 Task: Check current mortgage rates for homes with 3-Year ARM loan payments.
Action: Mouse moved to (891, 169)
Screenshot: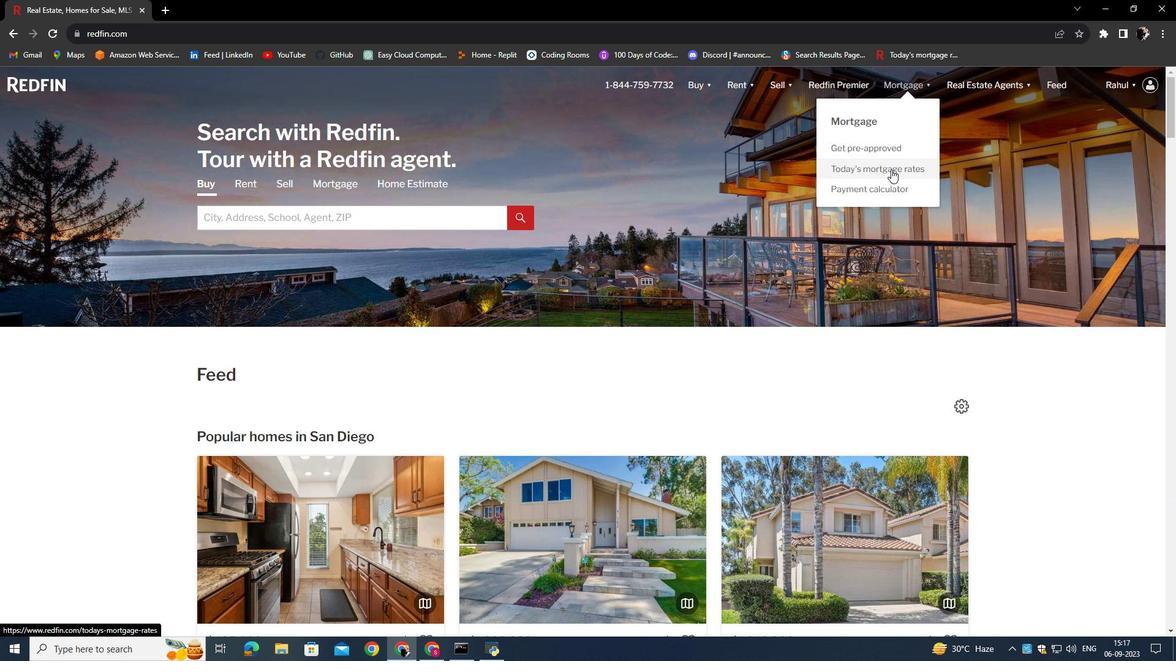
Action: Mouse pressed left at (891, 169)
Screenshot: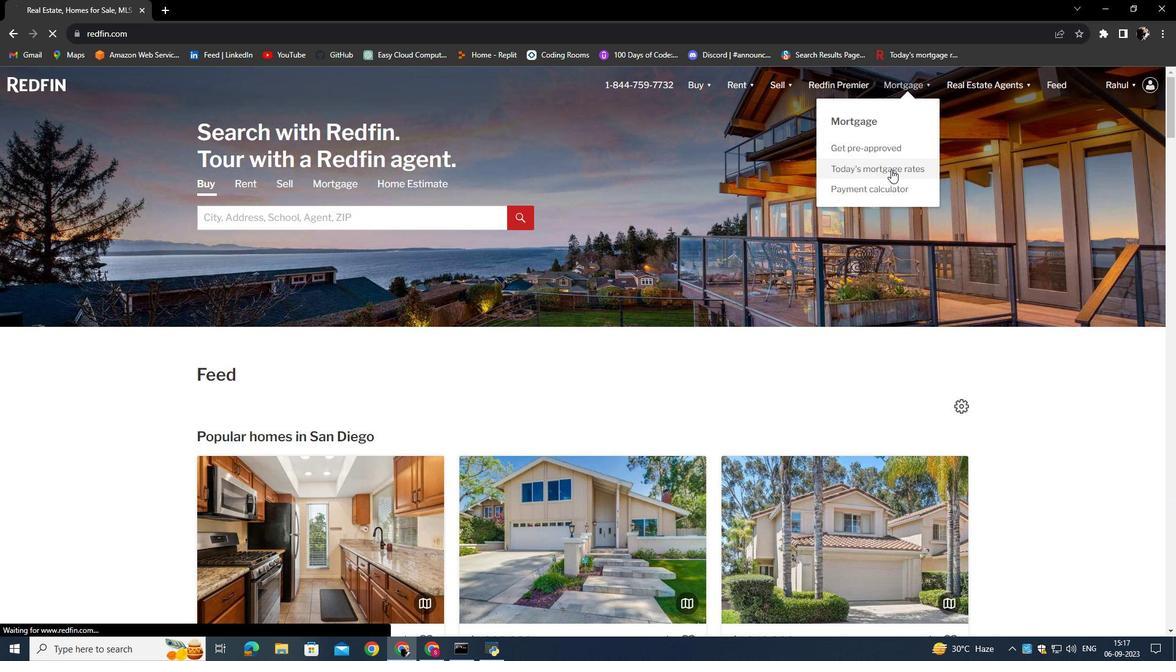 
Action: Mouse moved to (440, 334)
Screenshot: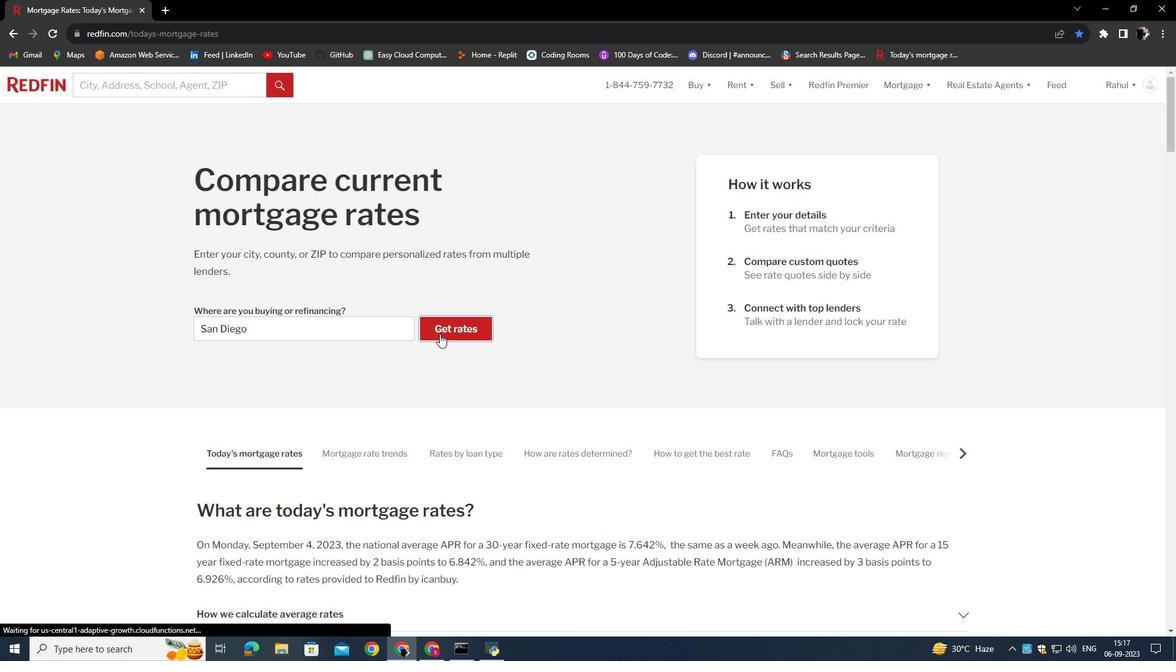 
Action: Mouse pressed left at (440, 334)
Screenshot: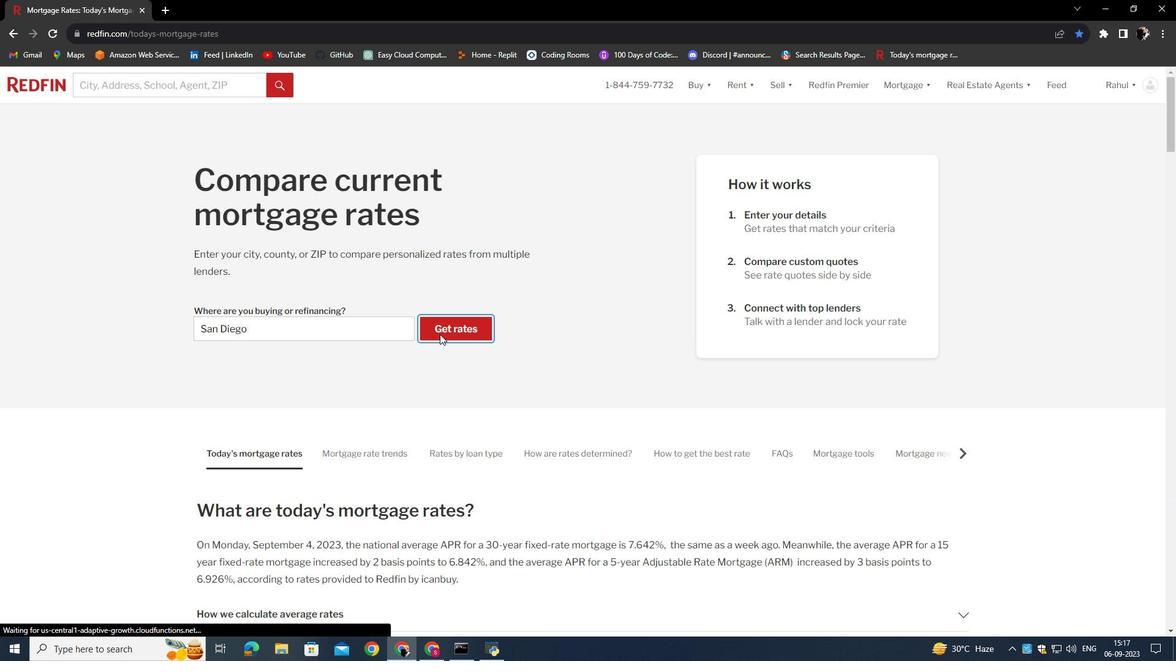 
Action: Mouse moved to (313, 226)
Screenshot: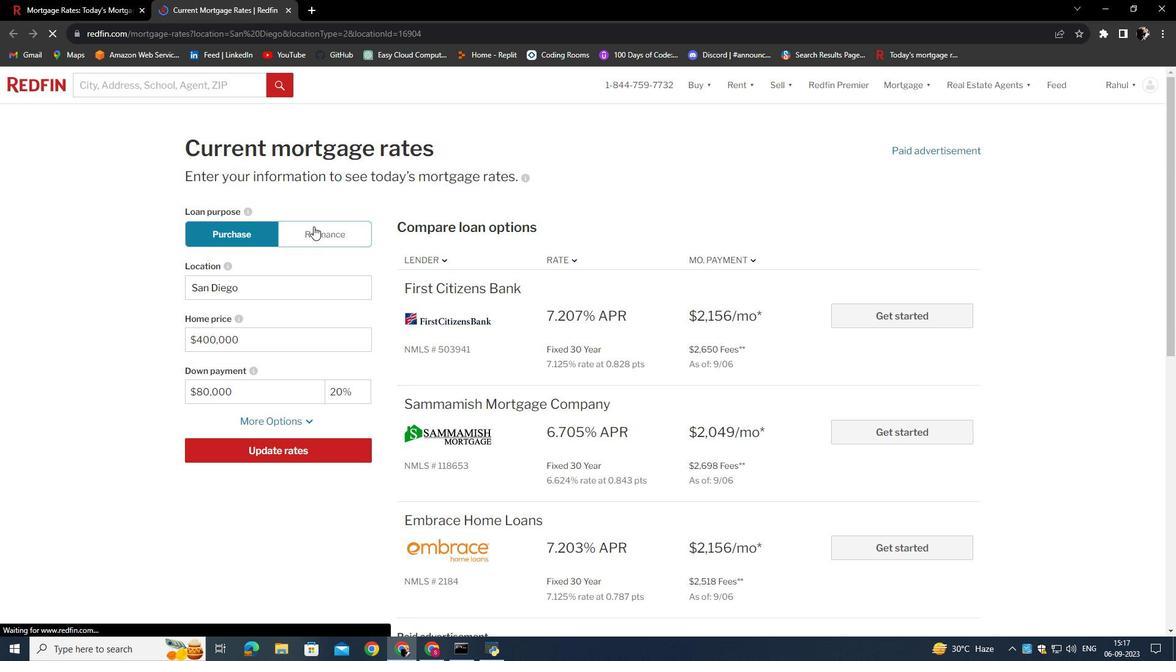 
Action: Mouse pressed left at (313, 226)
Screenshot: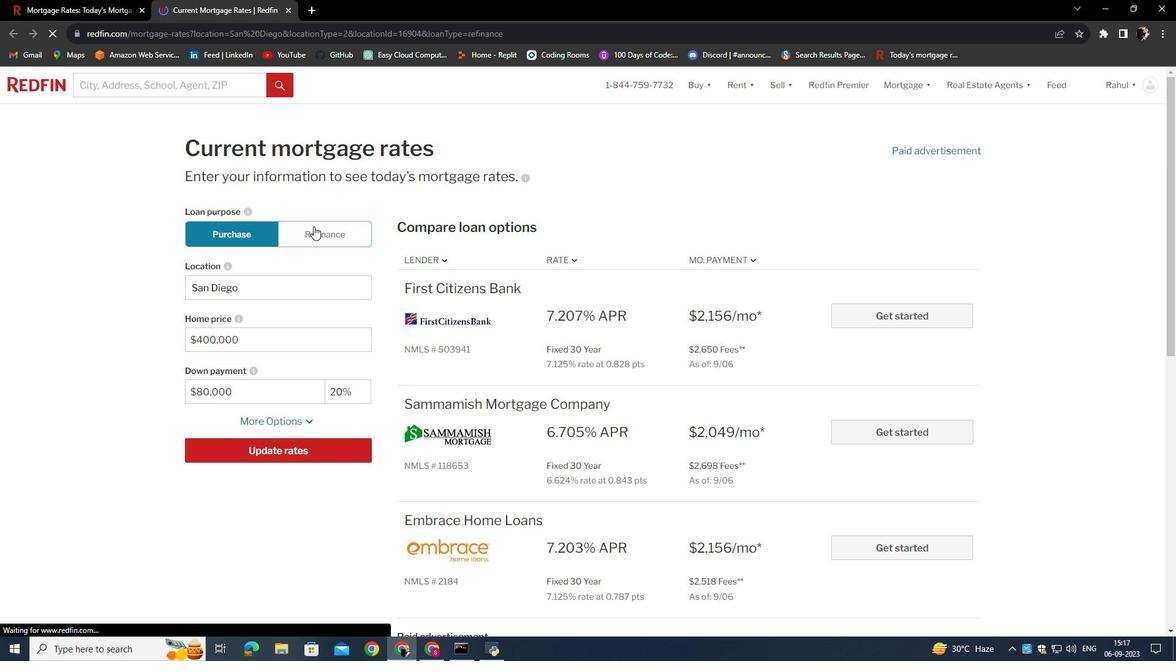 
Action: Mouse moved to (274, 420)
Screenshot: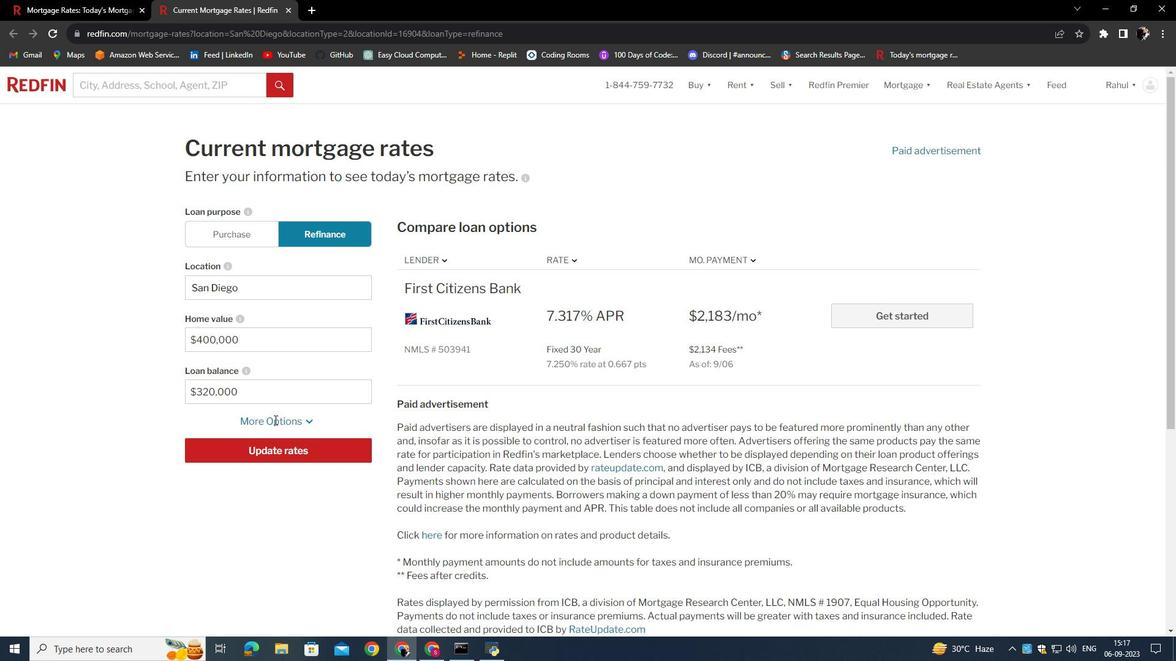 
Action: Mouse pressed left at (274, 420)
Screenshot: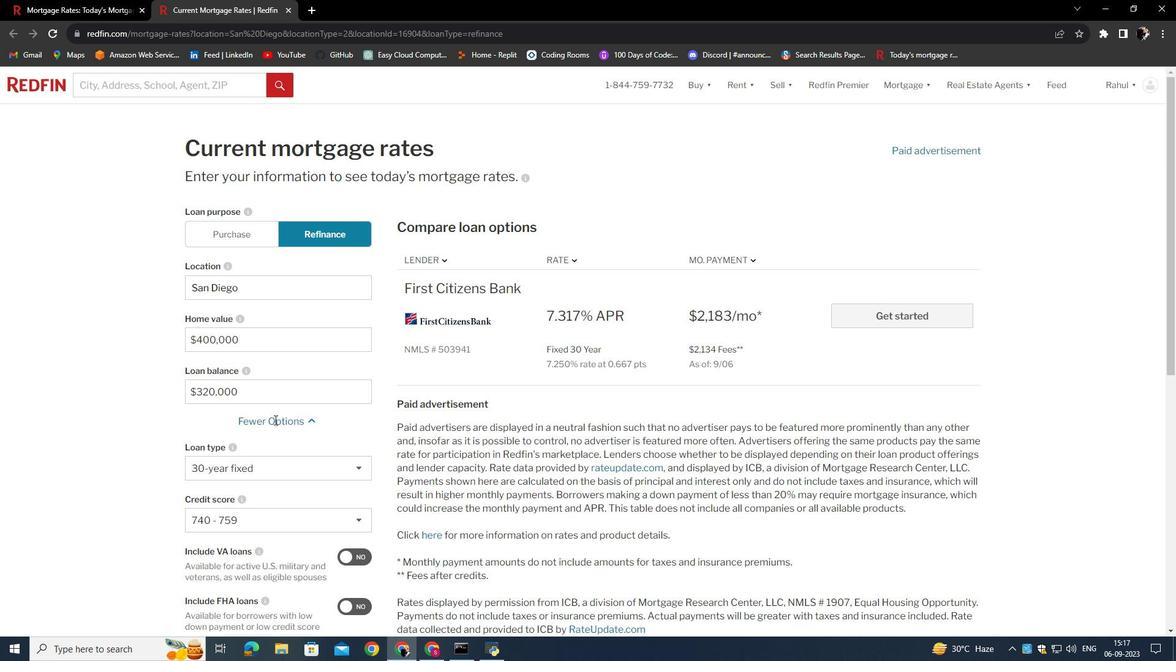 
Action: Mouse scrolled (274, 419) with delta (0, 0)
Screenshot: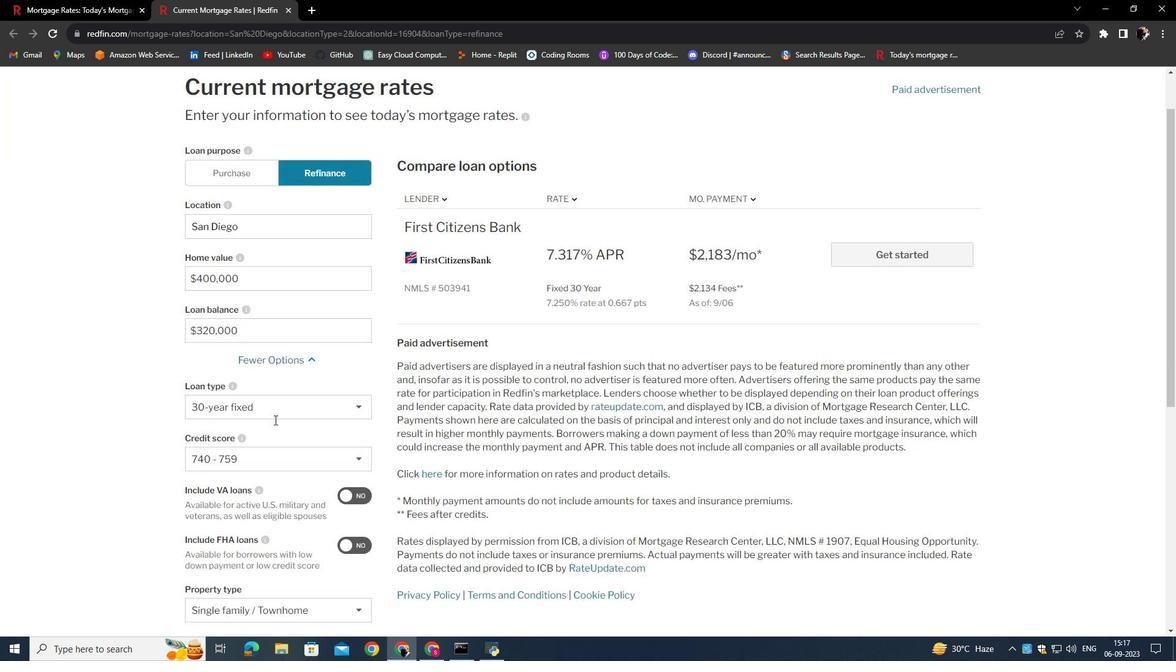 
Action: Mouse scrolled (274, 419) with delta (0, 0)
Screenshot: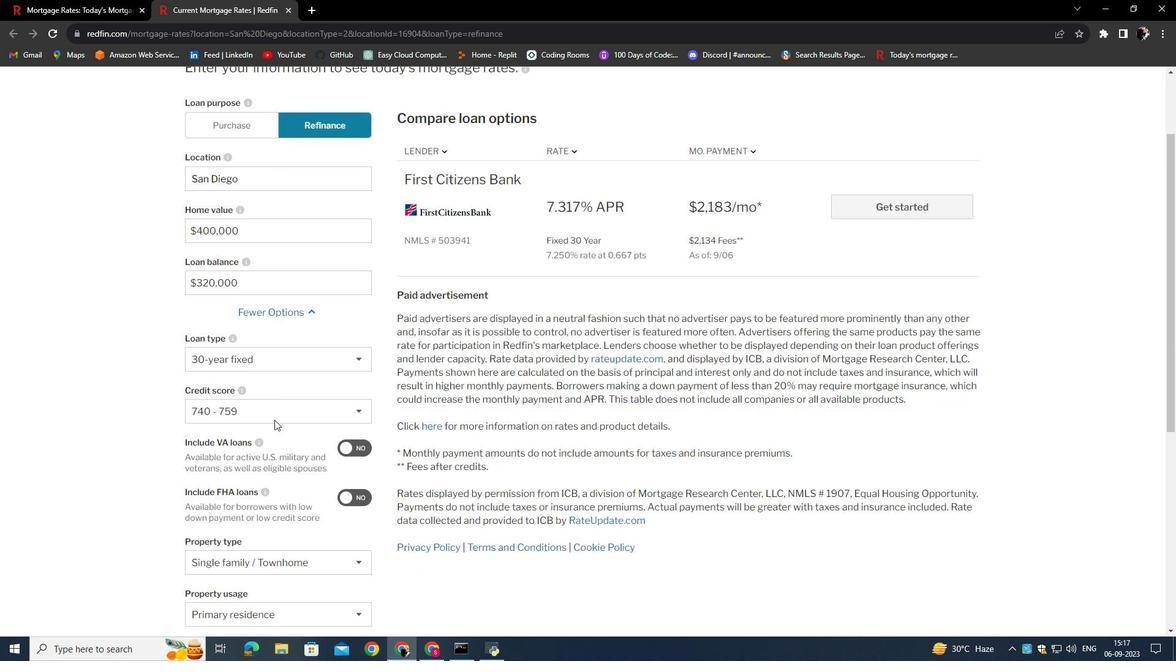 
Action: Mouse moved to (277, 349)
Screenshot: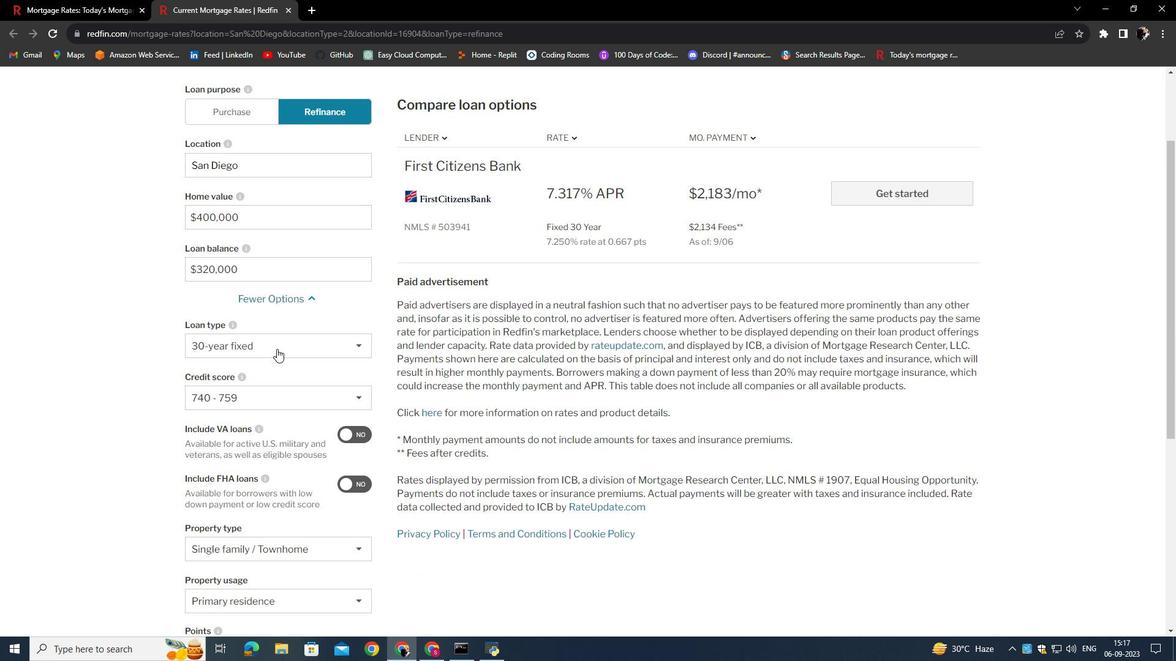 
Action: Mouse pressed left at (277, 349)
Screenshot: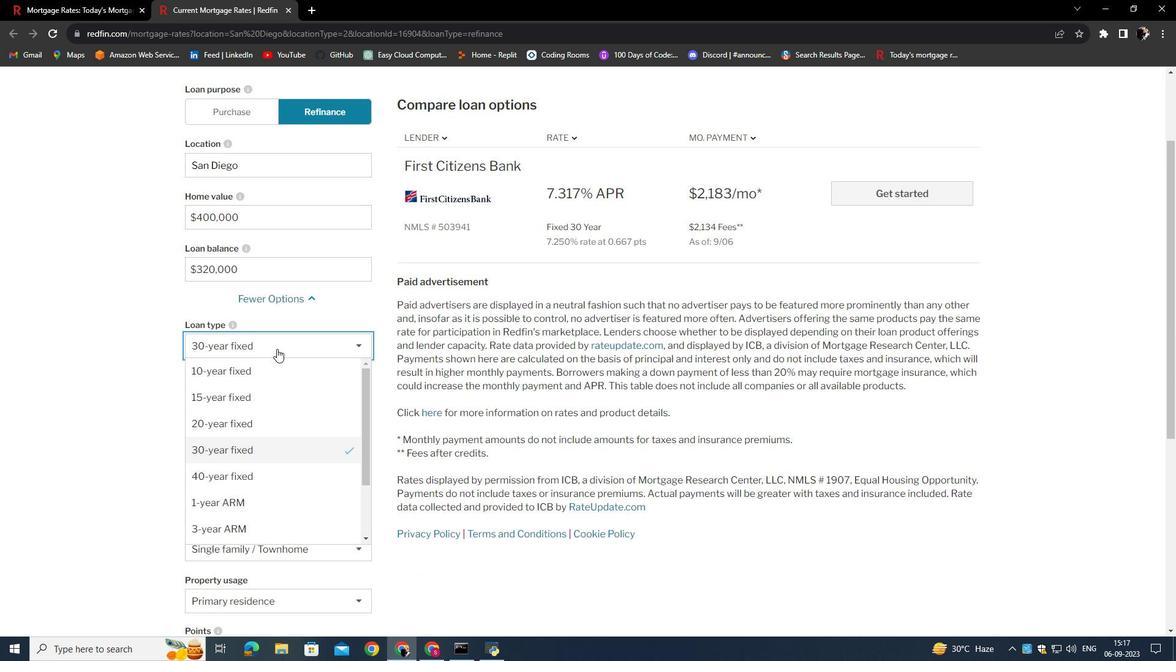 
Action: Mouse moved to (254, 524)
Screenshot: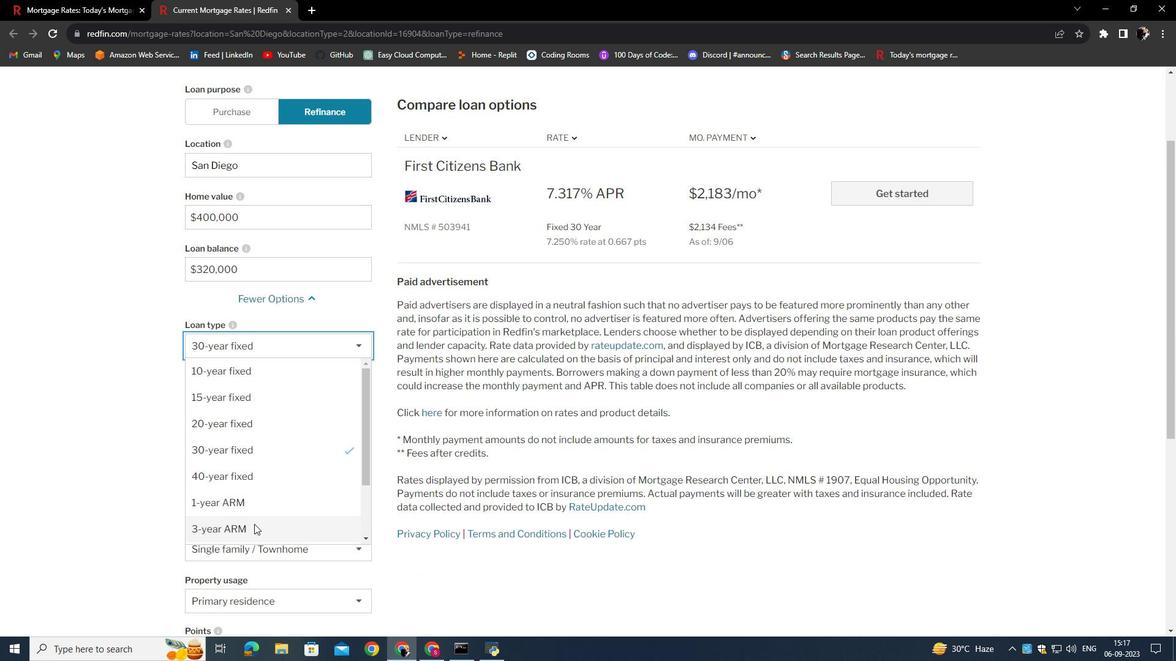 
Action: Mouse pressed left at (254, 524)
Screenshot: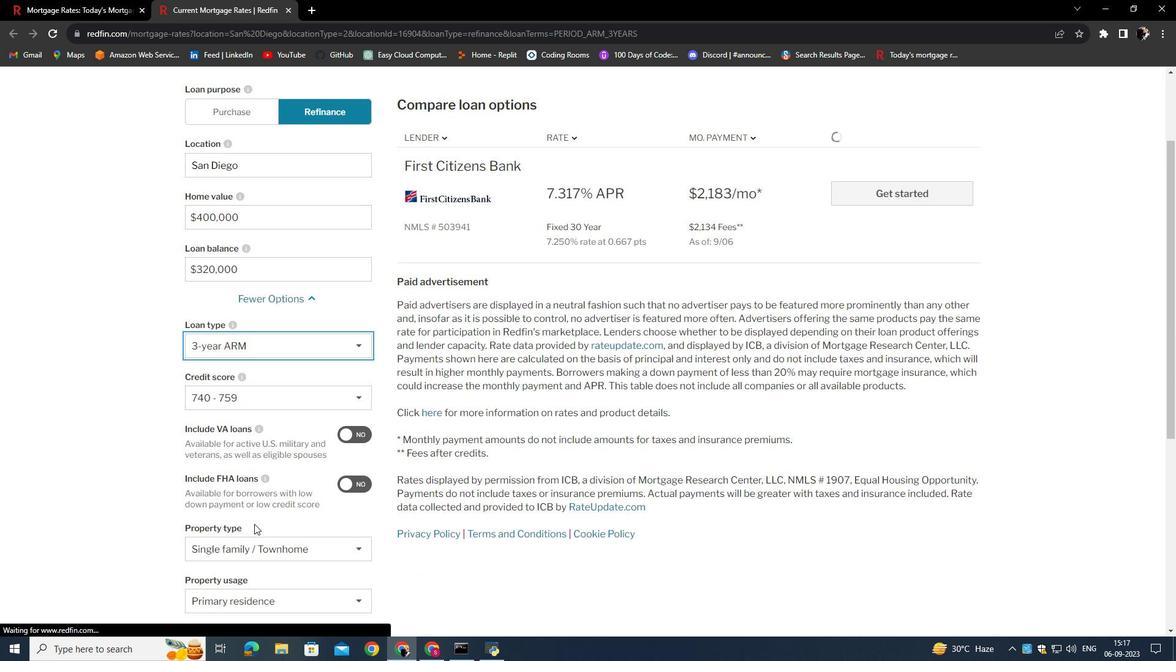 
Action: Mouse moved to (280, 426)
Screenshot: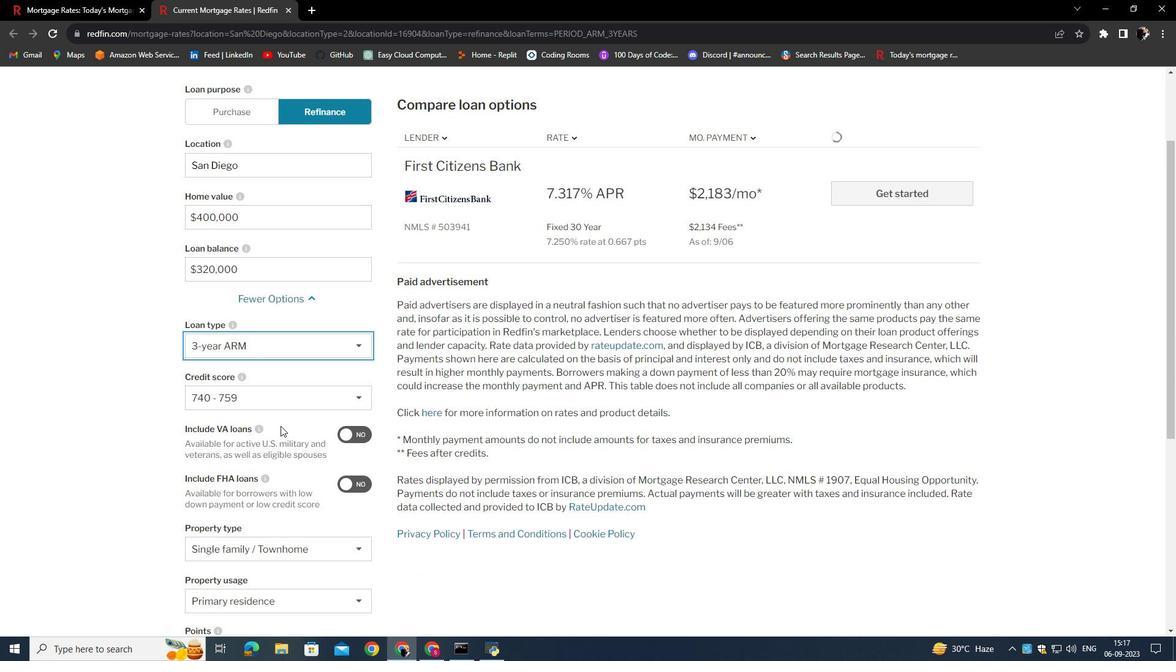
Action: Mouse scrolled (280, 425) with delta (0, 0)
Screenshot: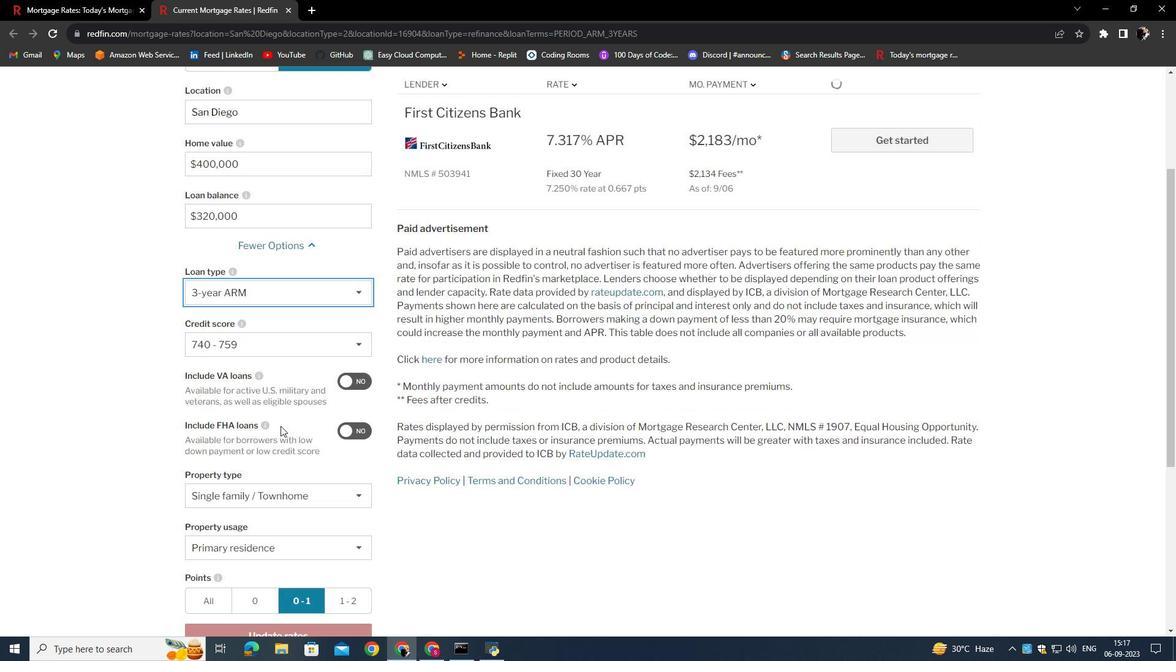 
Action: Mouse scrolled (280, 425) with delta (0, 0)
Screenshot: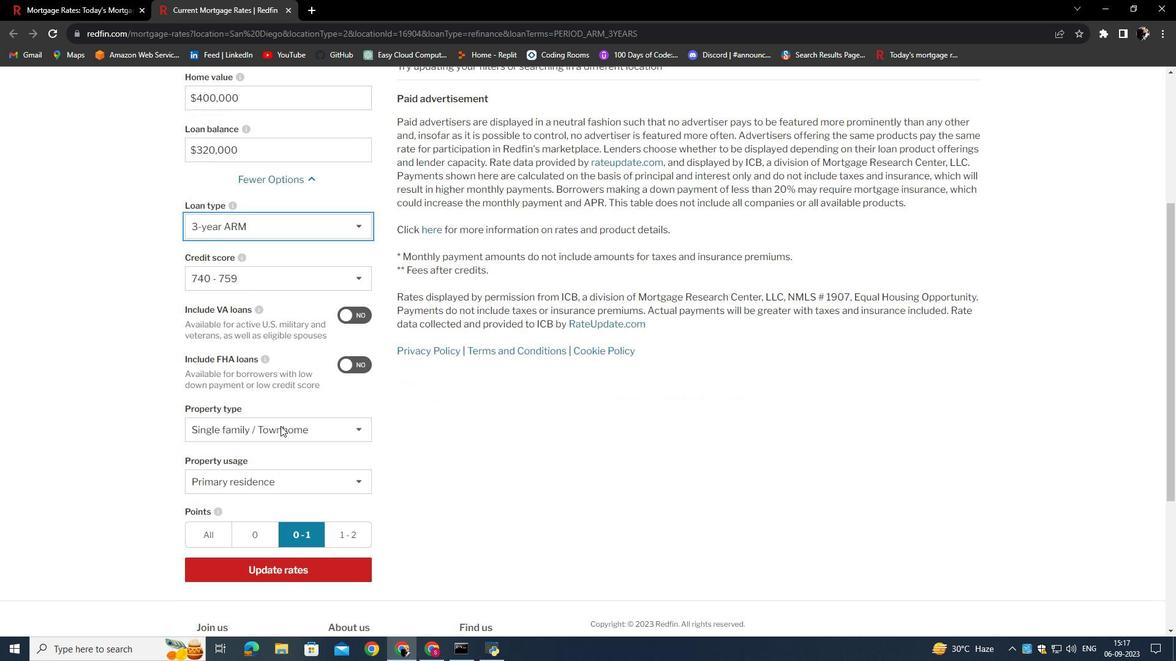 
Action: Mouse scrolled (280, 425) with delta (0, 0)
Screenshot: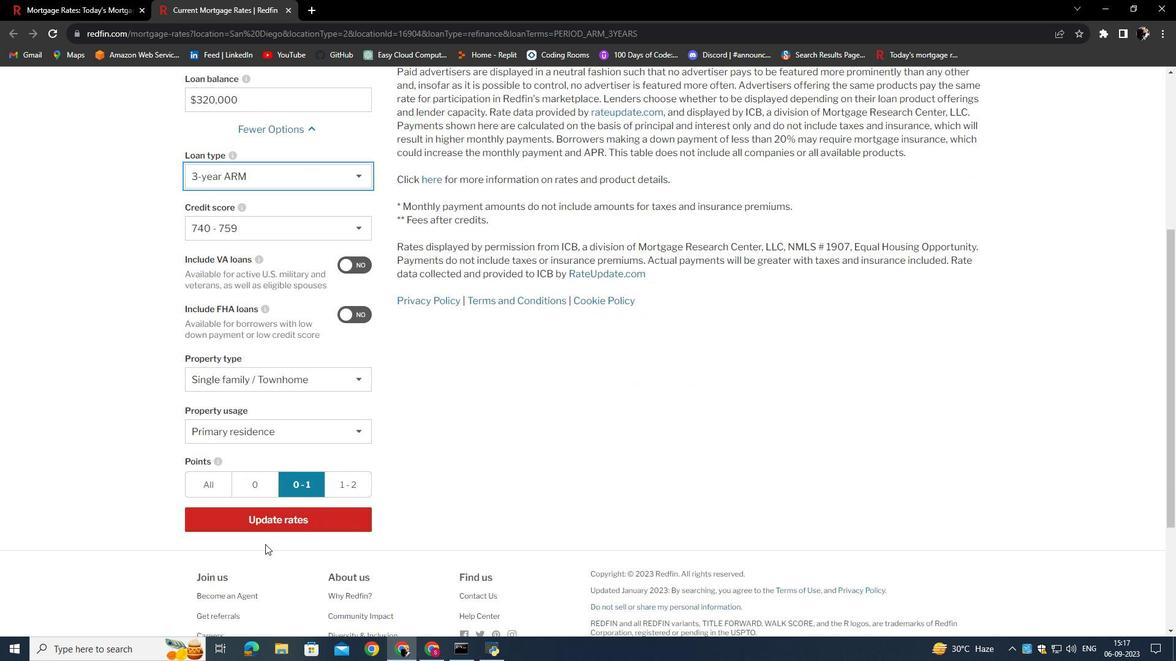 
Action: Mouse moved to (281, 505)
Screenshot: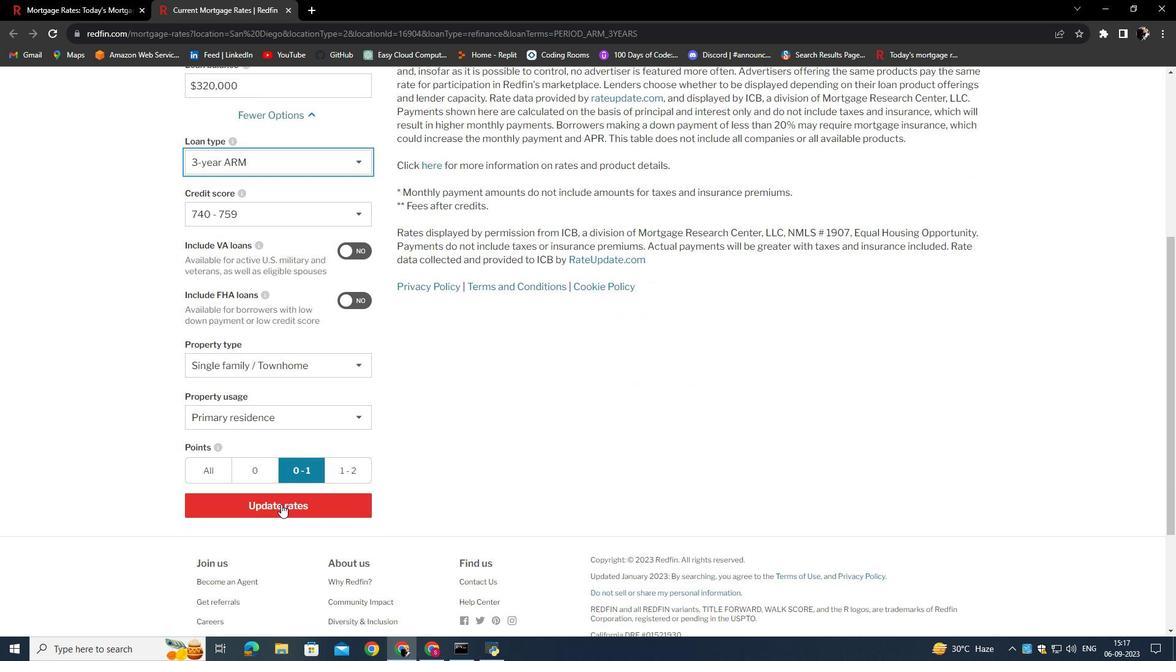 
Action: Mouse pressed left at (281, 505)
Screenshot: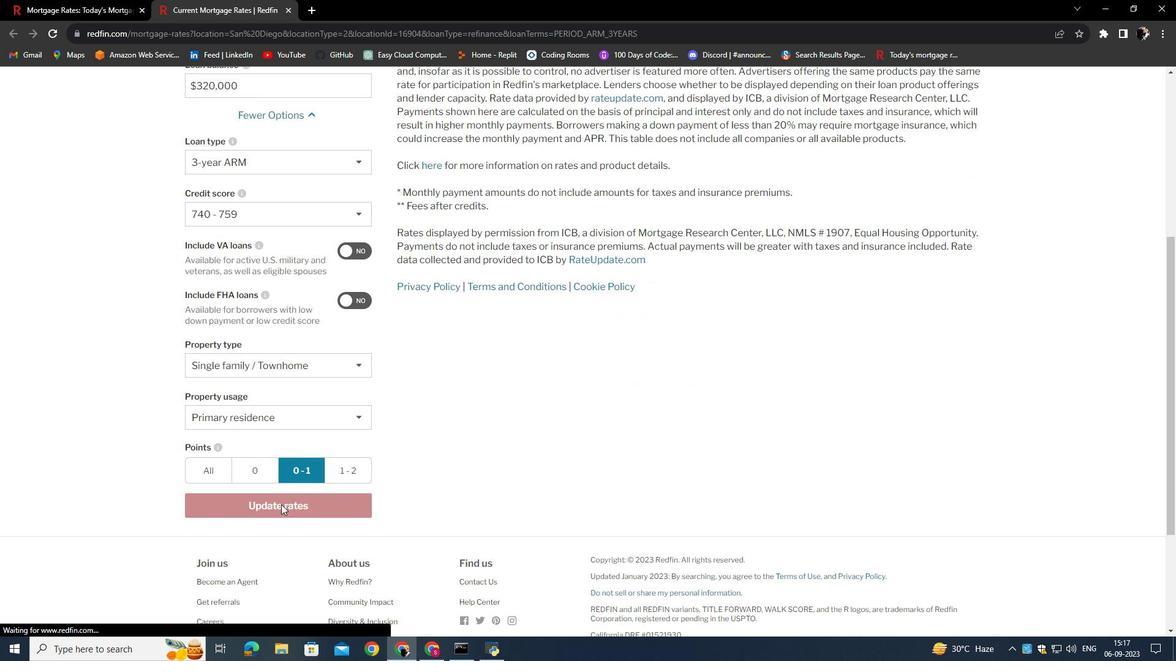 
Action: Mouse moved to (419, 414)
Screenshot: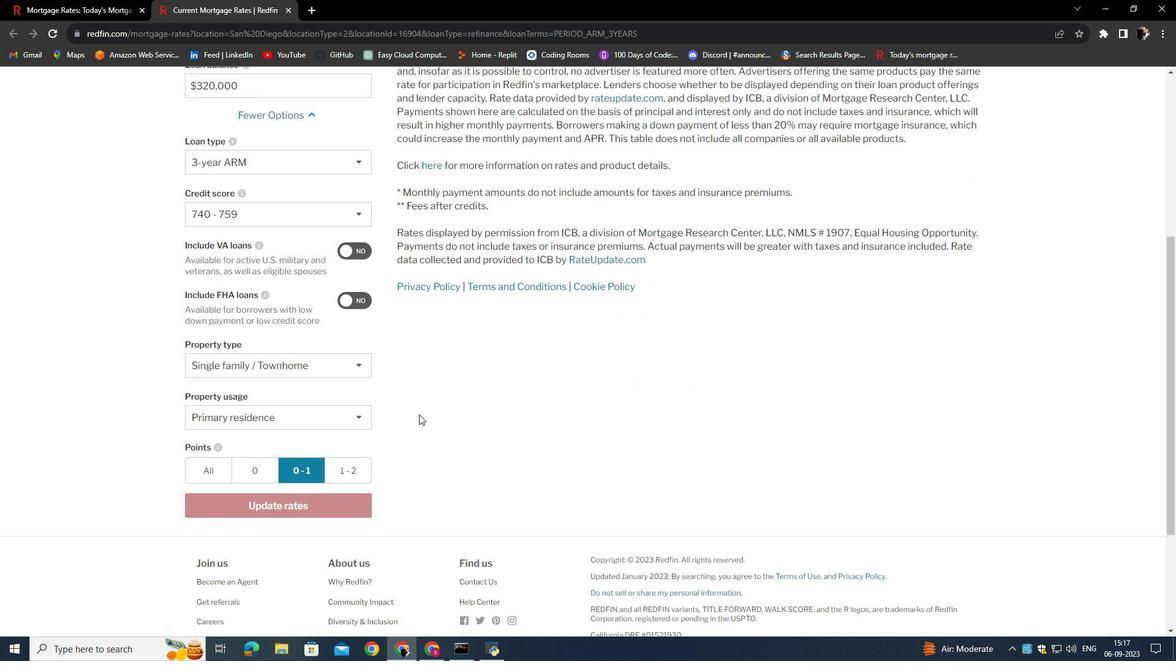 
Action: Mouse scrolled (419, 415) with delta (0, 0)
Screenshot: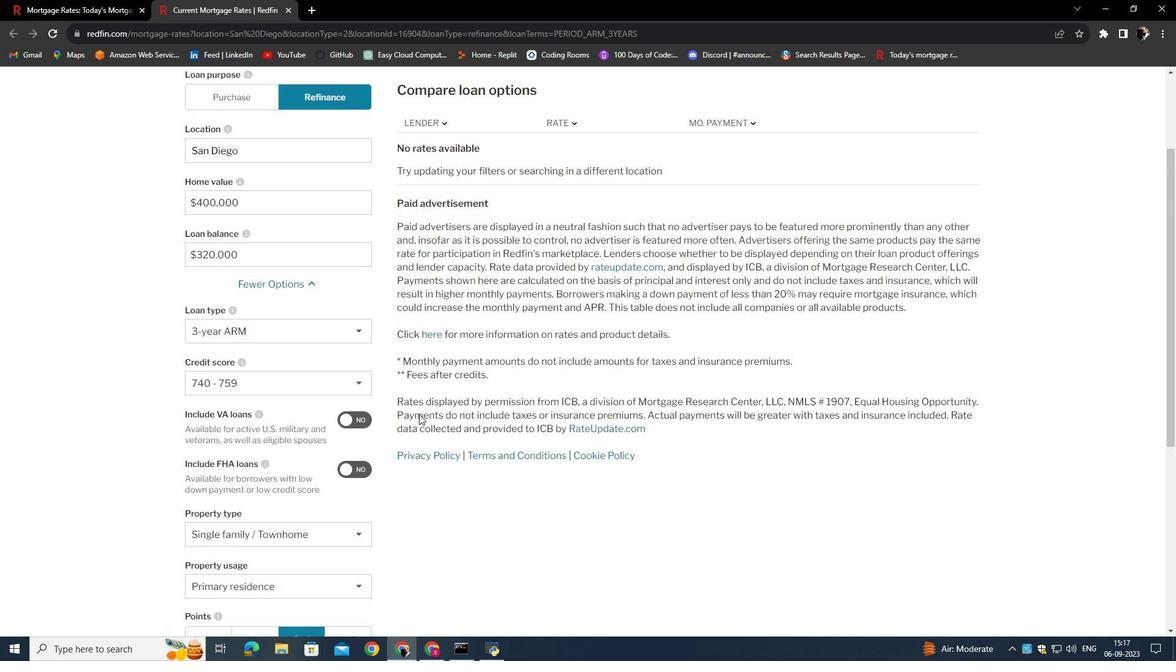 
Action: Mouse scrolled (419, 415) with delta (0, 0)
Screenshot: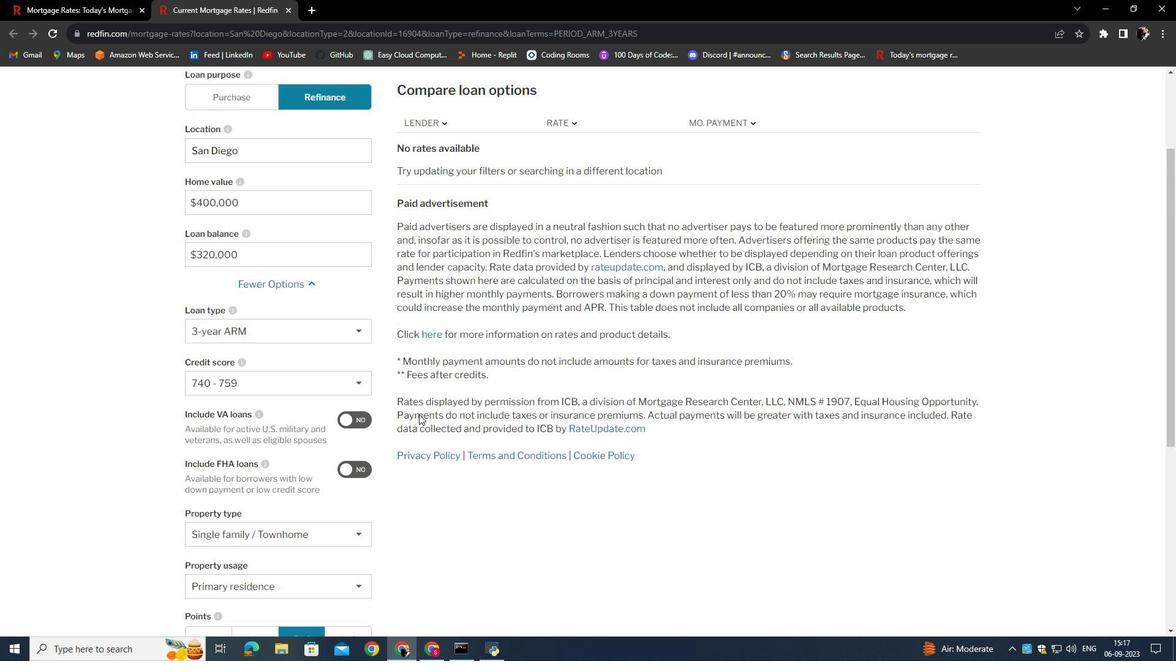 
Action: Mouse scrolled (419, 415) with delta (0, 0)
Screenshot: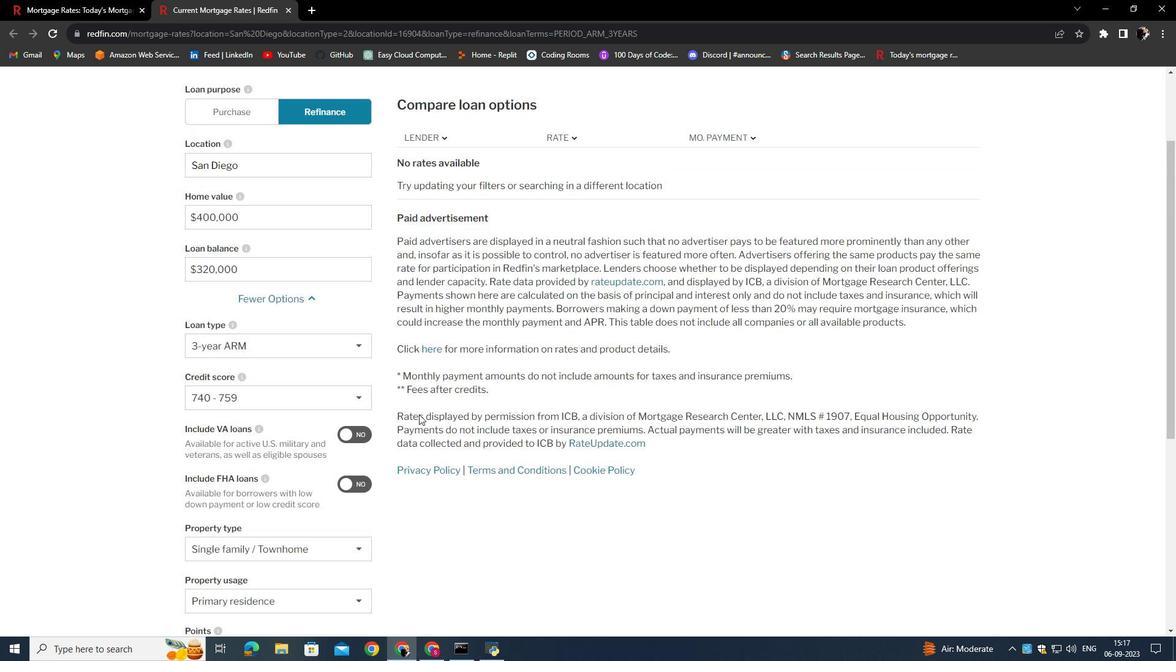 
Action: Mouse scrolled (419, 415) with delta (0, 0)
Screenshot: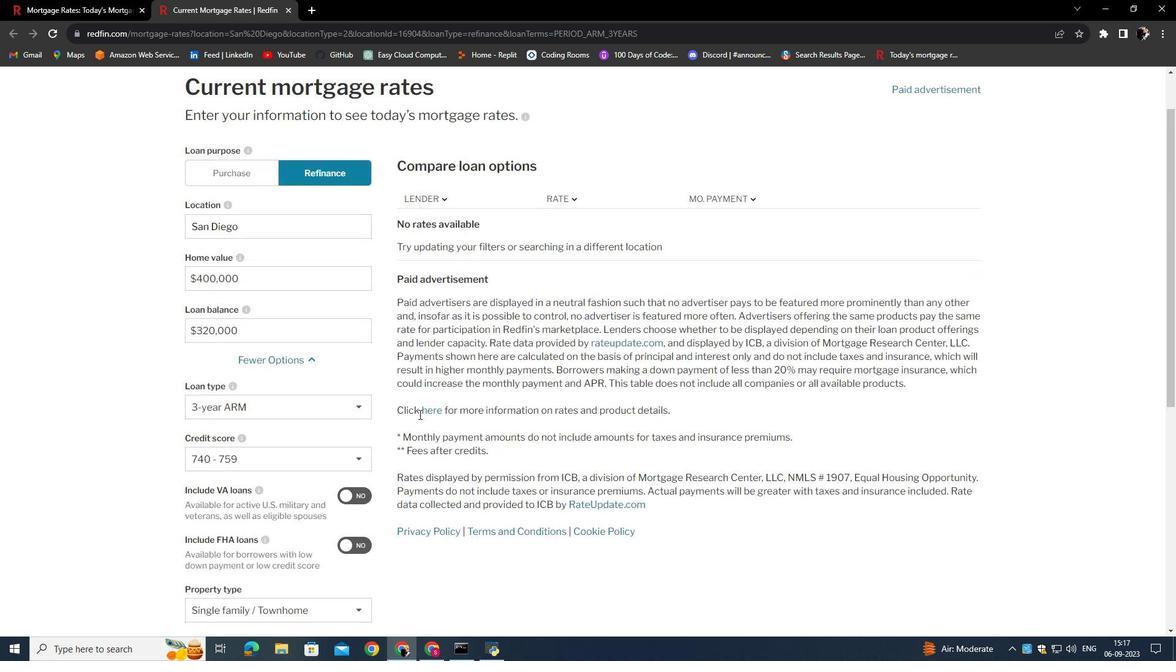 
